 Task: Choose the runner image Linux with the architecture "ARM64" for the new self-hosted runner in the repository "JS".
Action: Mouse moved to (894, 206)
Screenshot: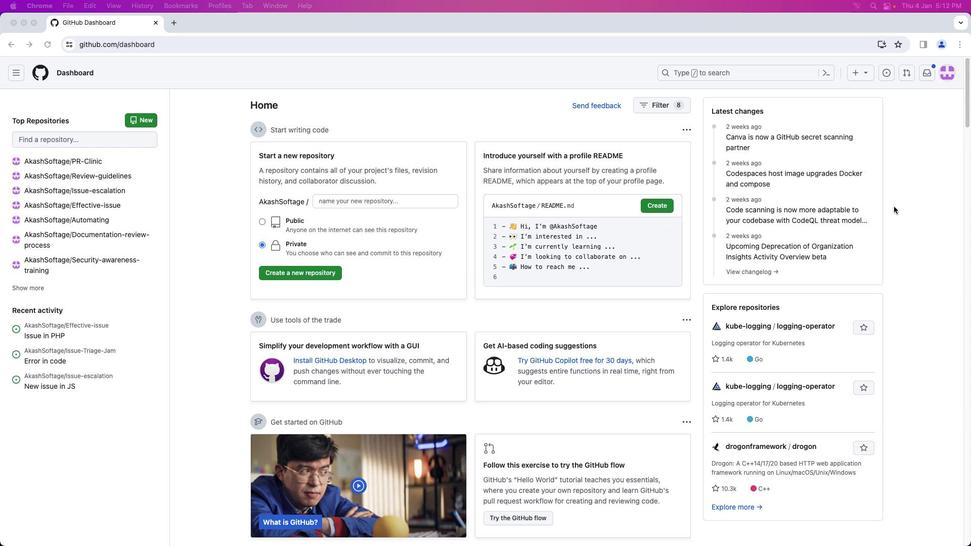 
Action: Mouse pressed left at (894, 206)
Screenshot: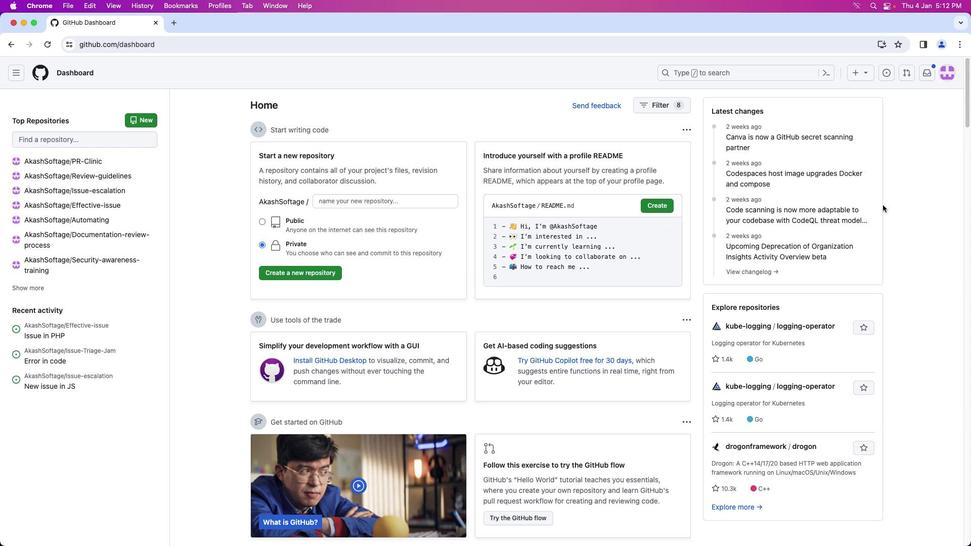 
Action: Mouse moved to (946, 78)
Screenshot: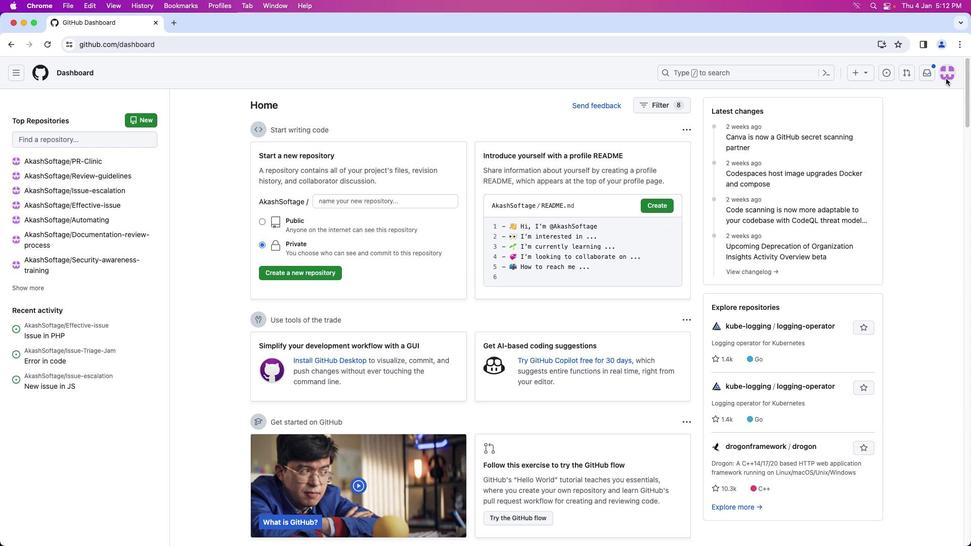 
Action: Mouse pressed left at (946, 78)
Screenshot: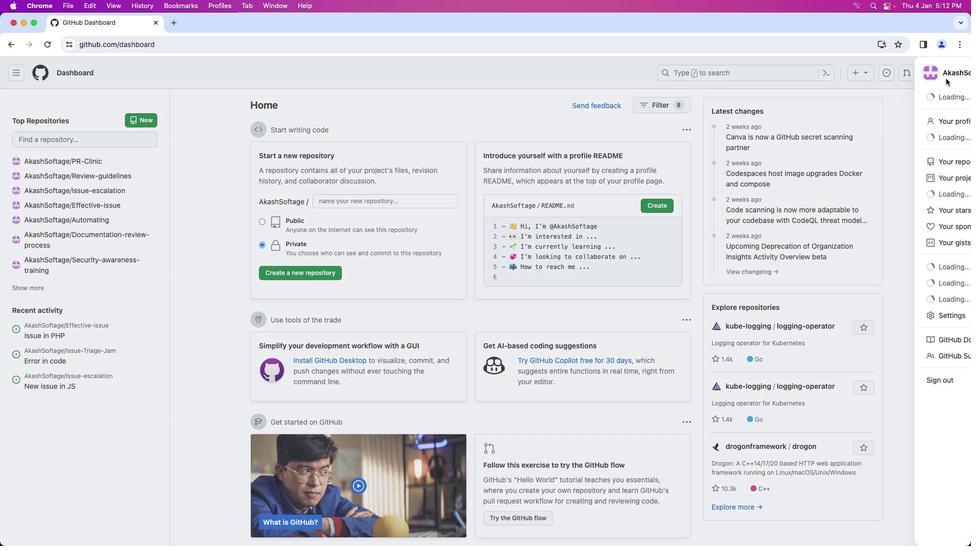 
Action: Mouse moved to (886, 162)
Screenshot: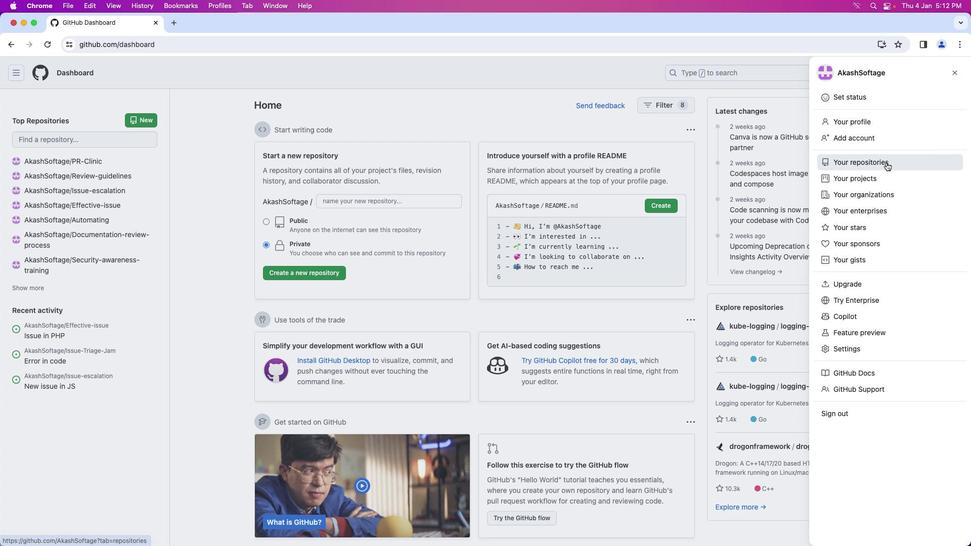 
Action: Mouse pressed left at (886, 162)
Screenshot: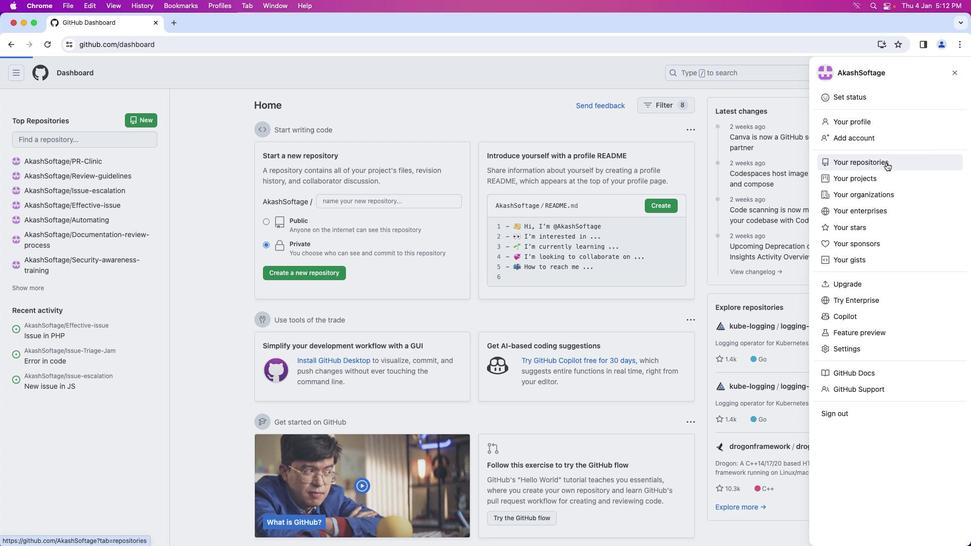 
Action: Mouse moved to (342, 169)
Screenshot: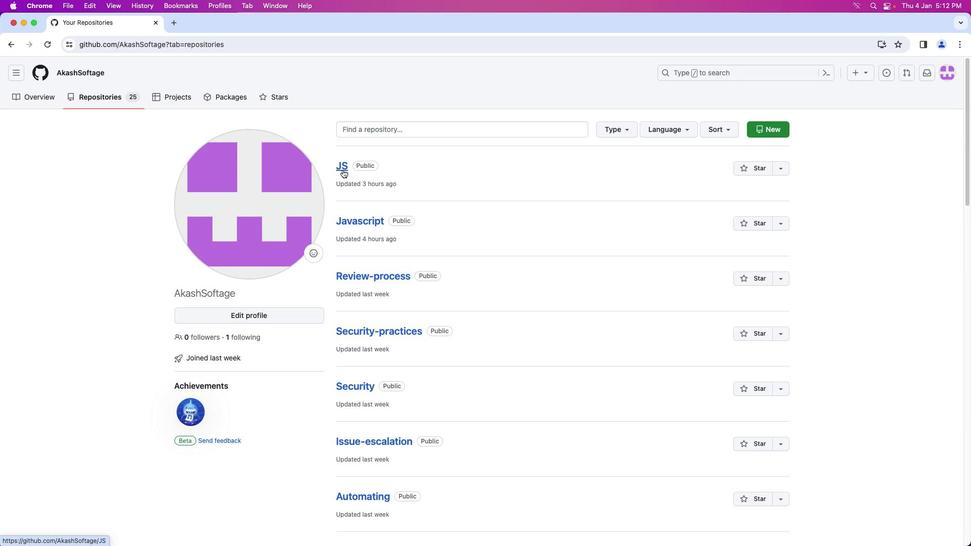 
Action: Mouse pressed left at (342, 169)
Screenshot: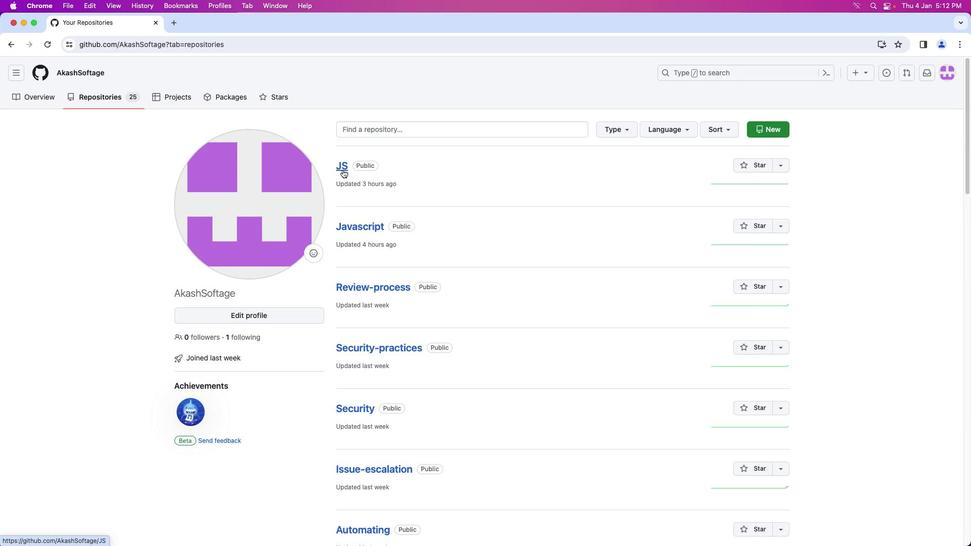 
Action: Mouse moved to (415, 100)
Screenshot: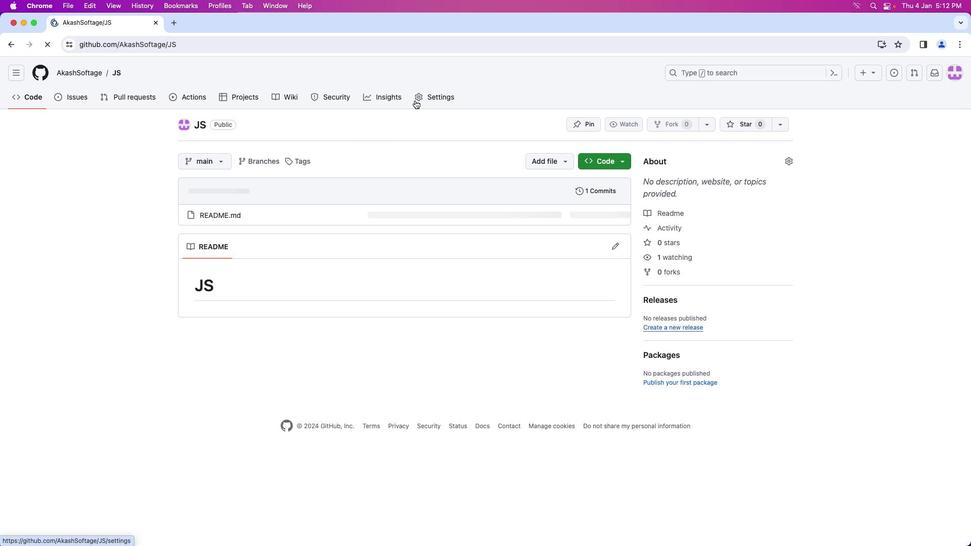 
Action: Mouse pressed left at (415, 100)
Screenshot: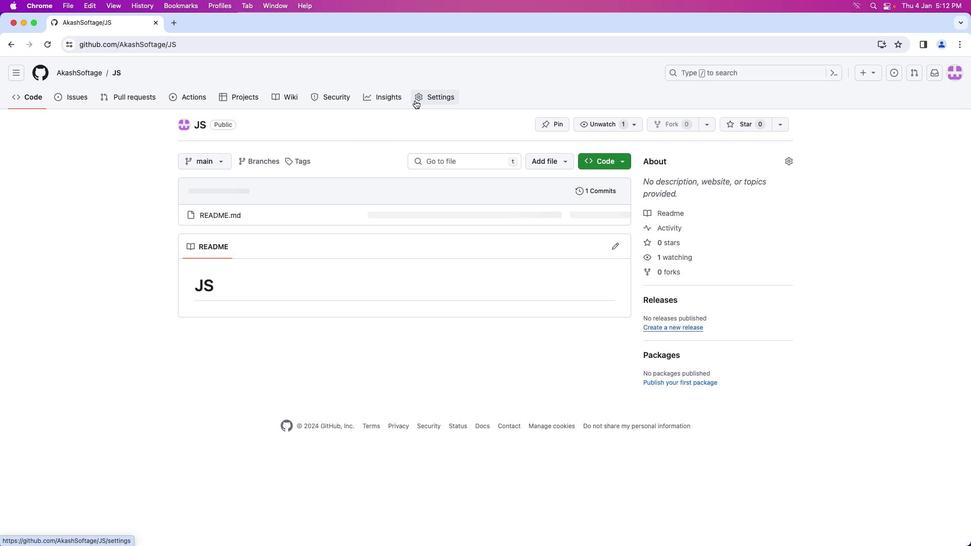 
Action: Mouse moved to (258, 276)
Screenshot: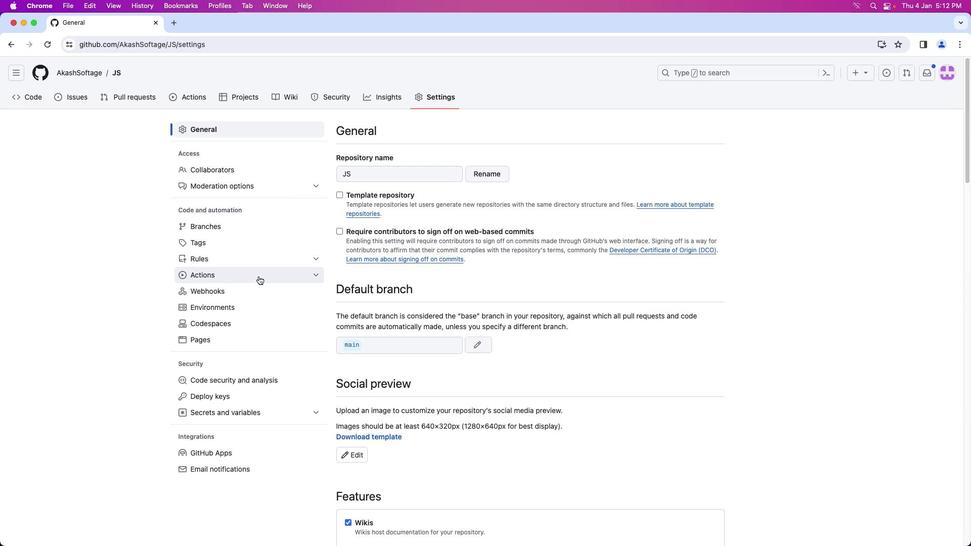
Action: Mouse pressed left at (258, 276)
Screenshot: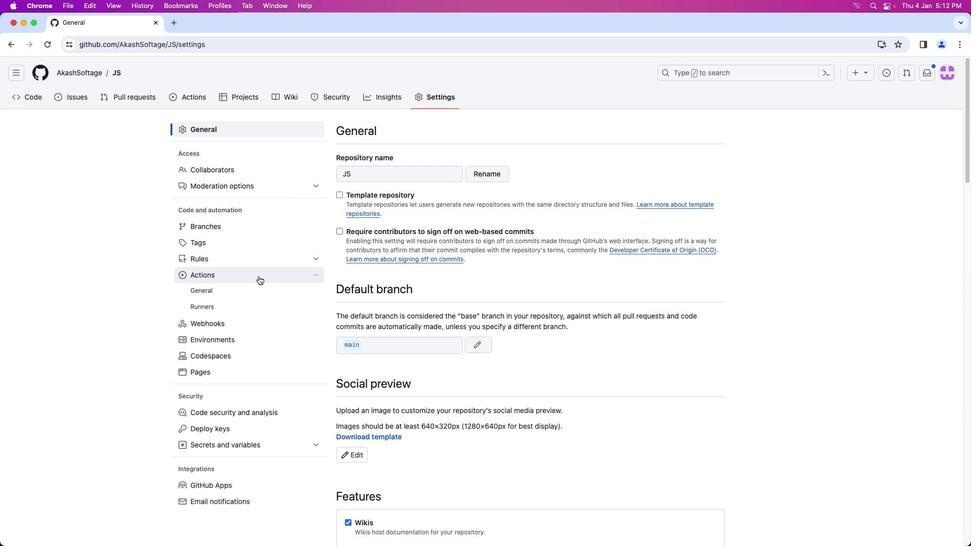 
Action: Mouse moved to (204, 309)
Screenshot: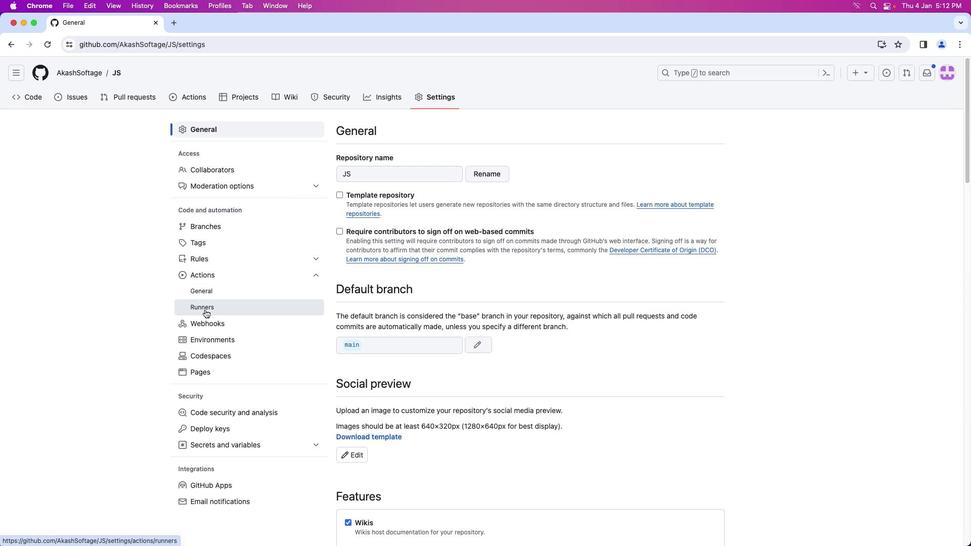 
Action: Mouse pressed left at (204, 309)
Screenshot: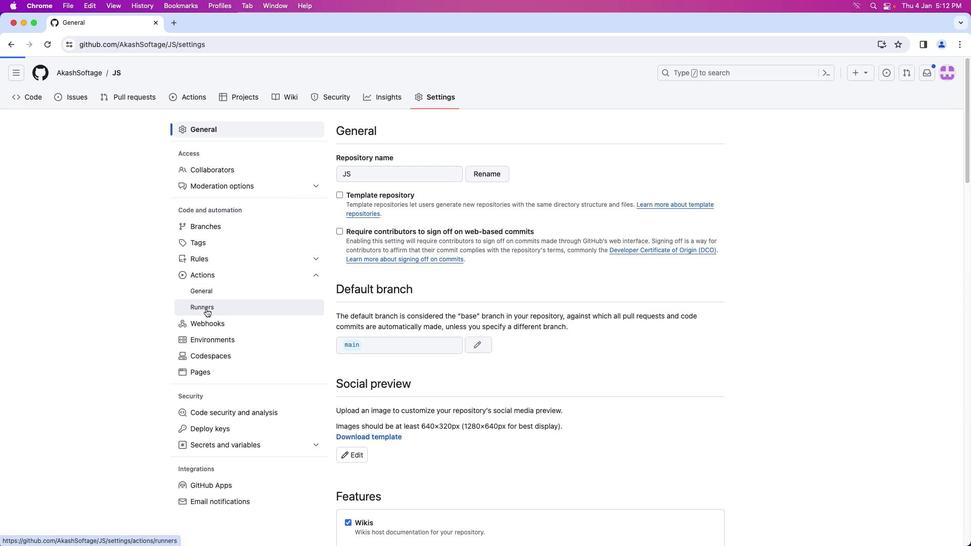 
Action: Mouse moved to (670, 133)
Screenshot: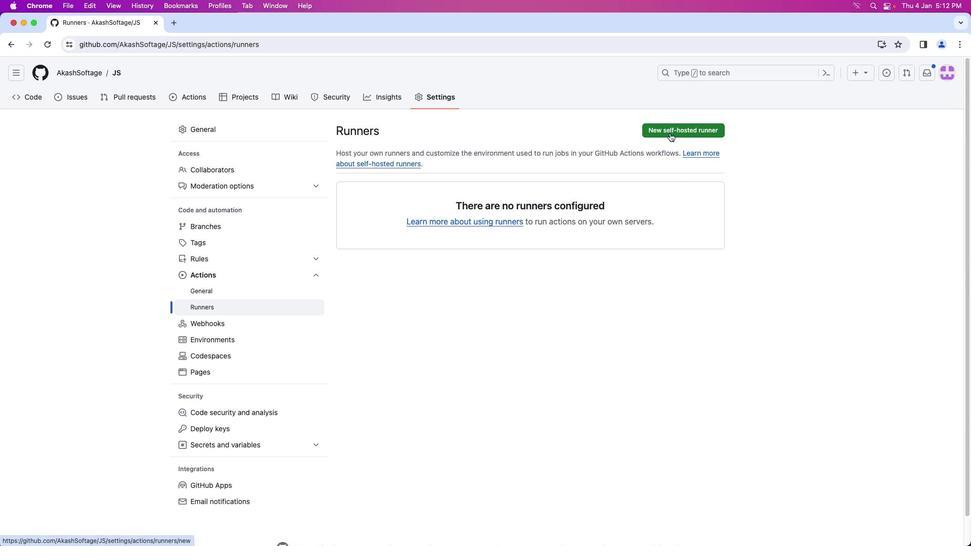 
Action: Mouse pressed left at (670, 133)
Screenshot: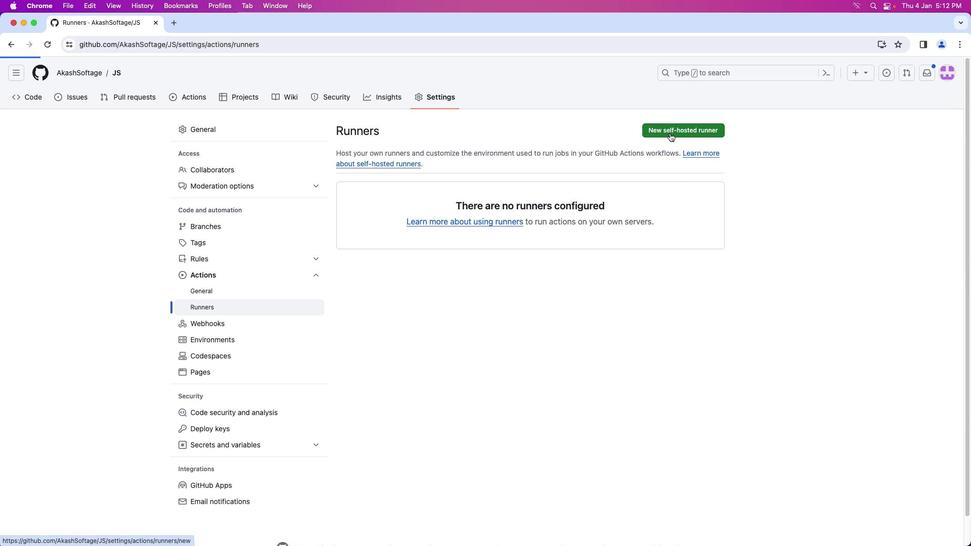
Action: Mouse moved to (480, 225)
Screenshot: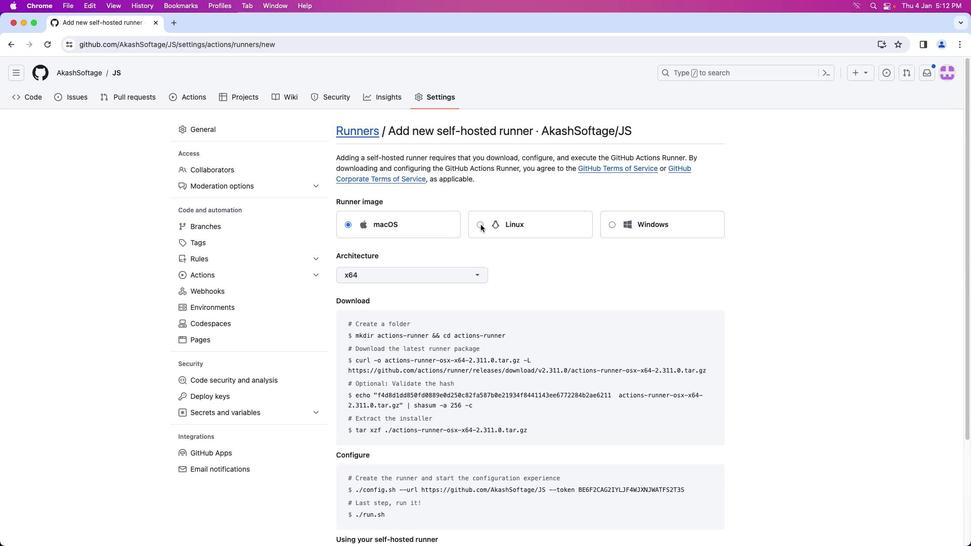 
Action: Mouse pressed left at (480, 225)
Screenshot: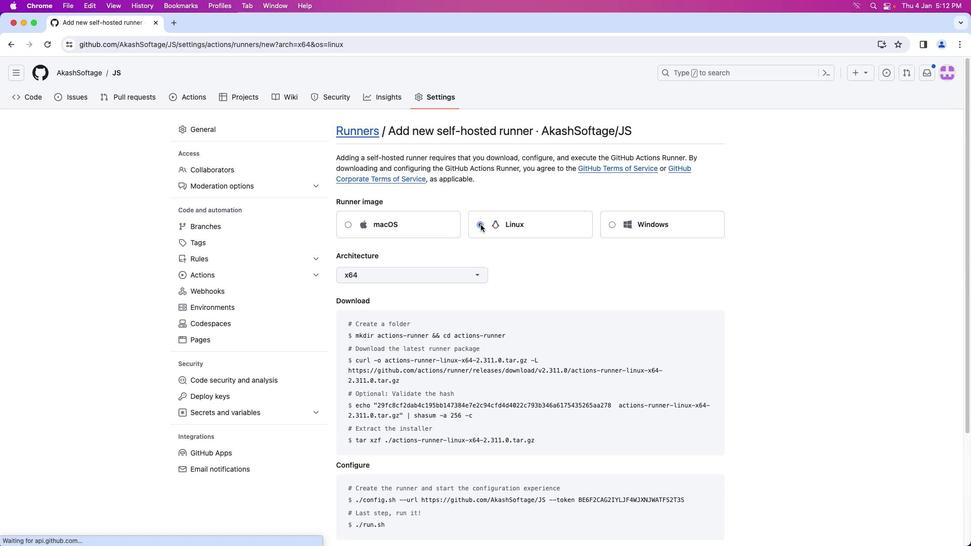 
Action: Mouse moved to (451, 271)
Screenshot: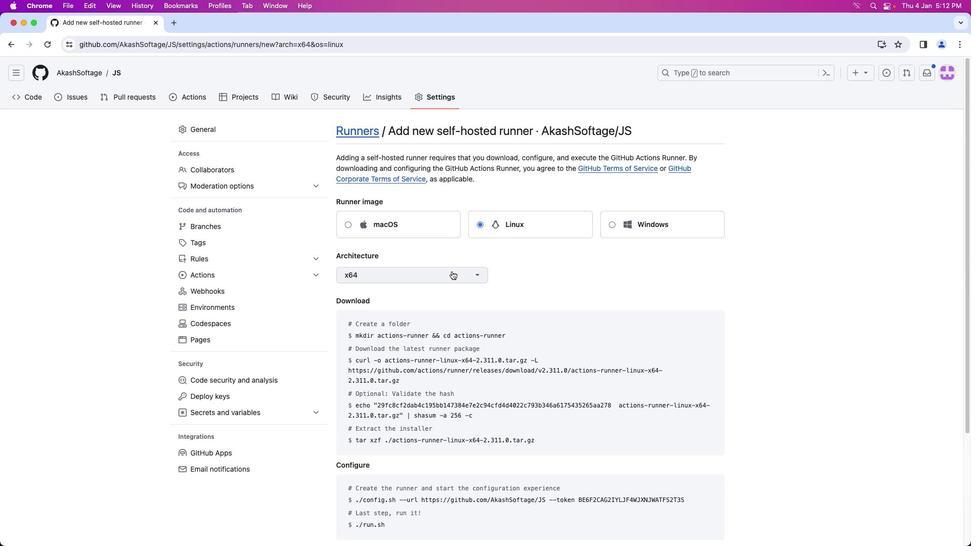 
Action: Mouse pressed left at (451, 271)
Screenshot: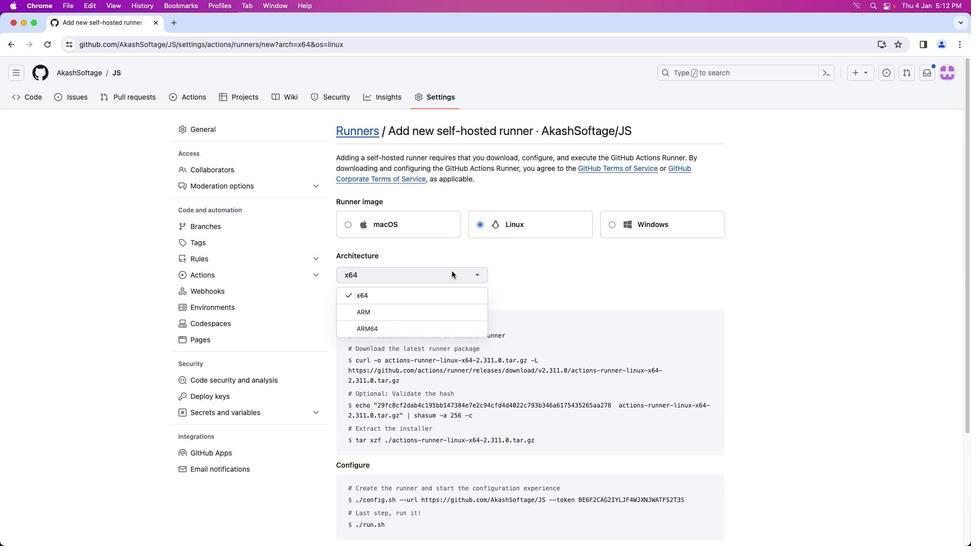 
Action: Mouse moved to (417, 327)
Screenshot: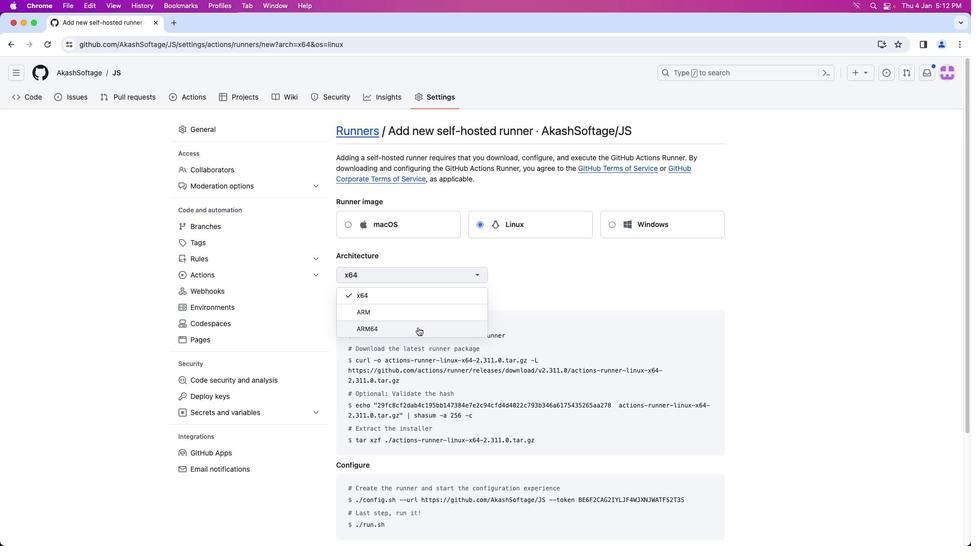 
Action: Mouse pressed left at (417, 327)
Screenshot: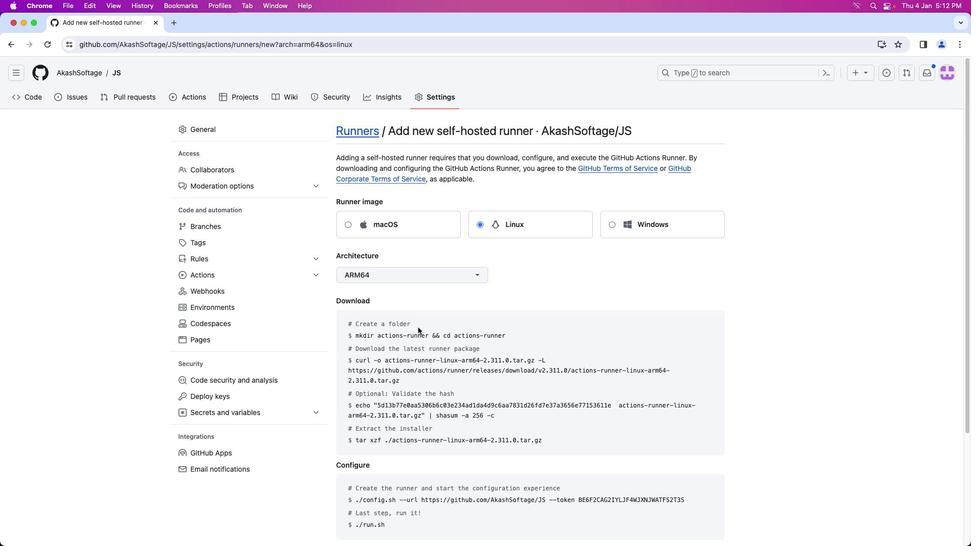 
Action: Mouse moved to (524, 297)
Screenshot: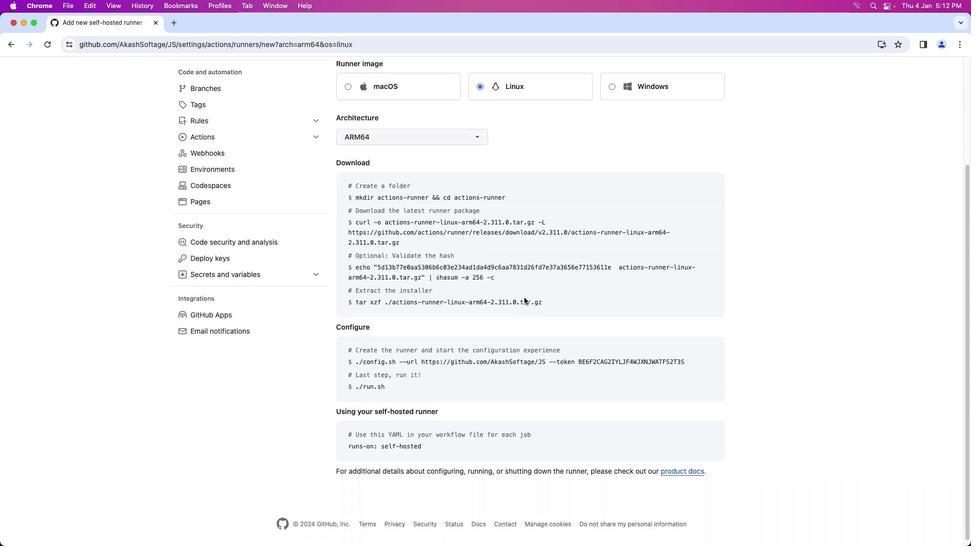 
Action: Mouse scrolled (524, 297) with delta (0, 0)
Screenshot: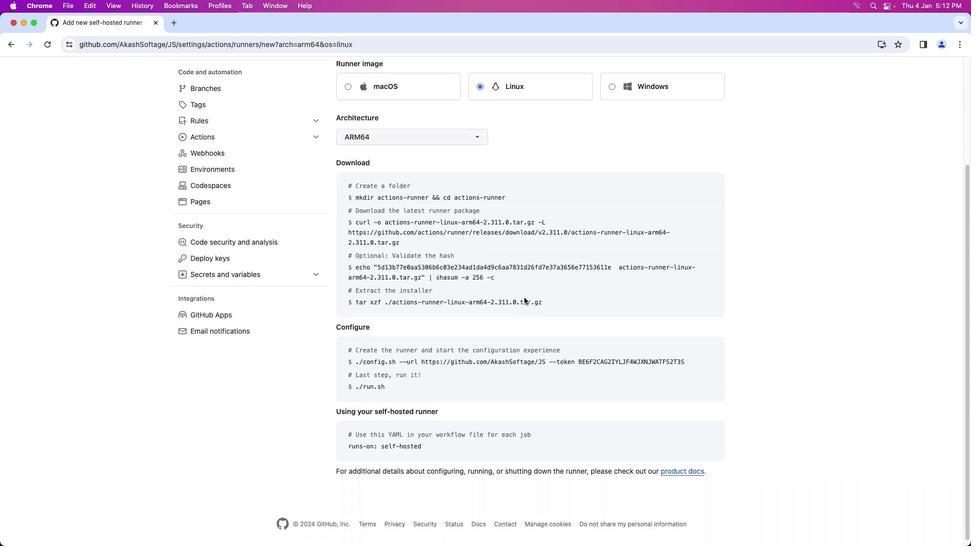 
Action: Mouse moved to (524, 297)
Screenshot: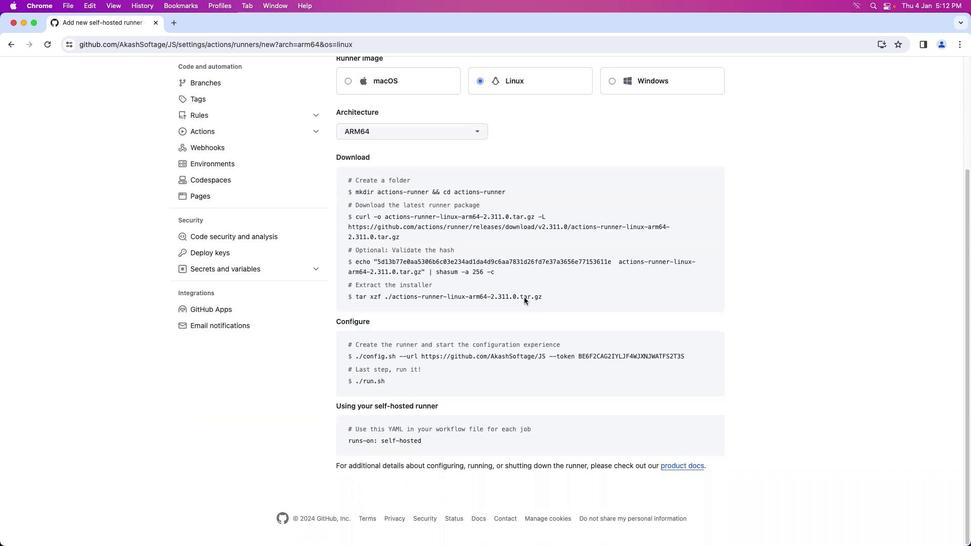 
Action: Mouse scrolled (524, 297) with delta (0, 0)
Screenshot: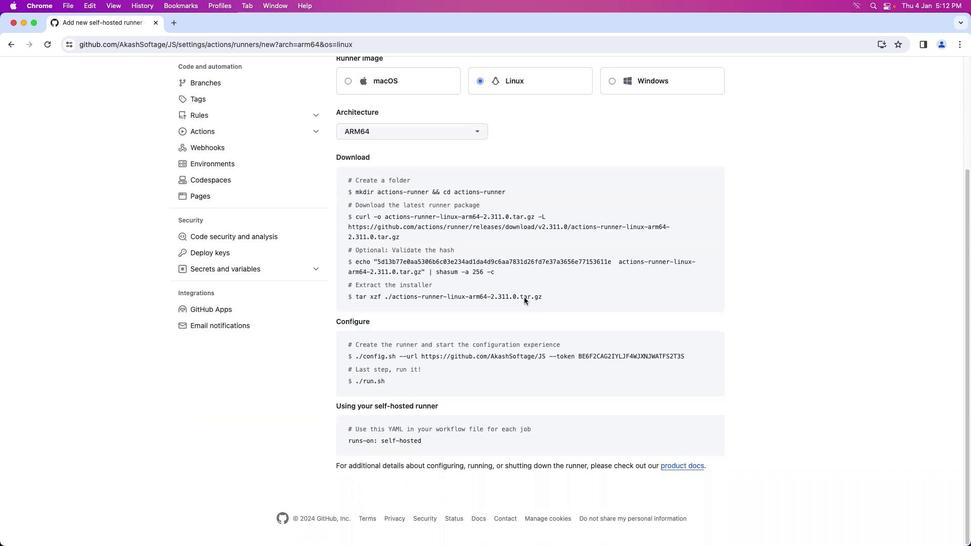 
Action: Mouse scrolled (524, 297) with delta (0, -1)
Screenshot: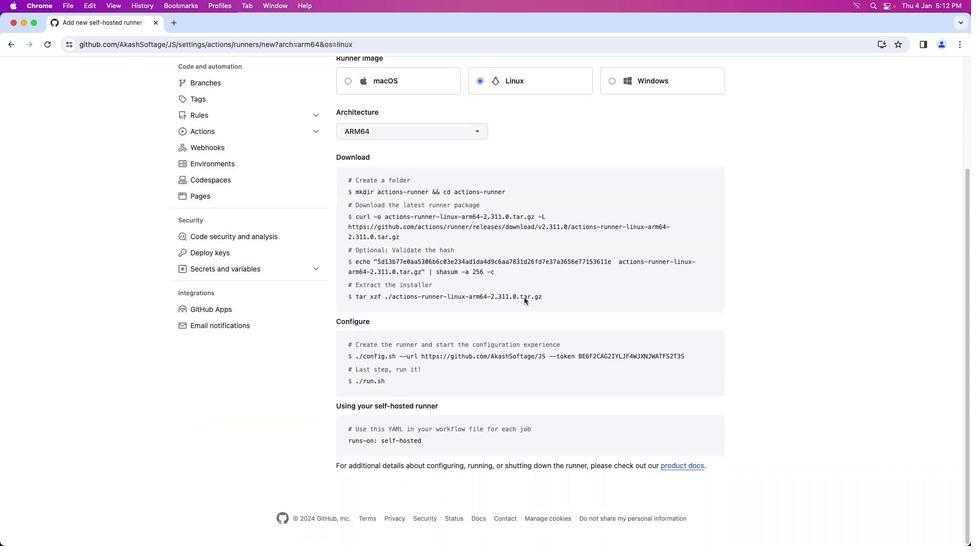 
Action: Mouse scrolled (524, 297) with delta (0, -2)
Screenshot: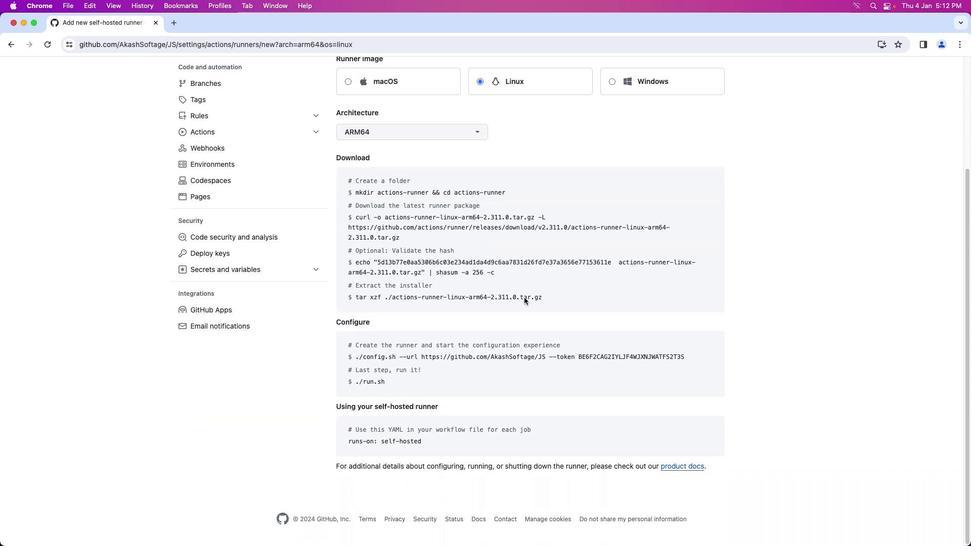 
Action: Mouse scrolled (524, 297) with delta (0, 0)
Screenshot: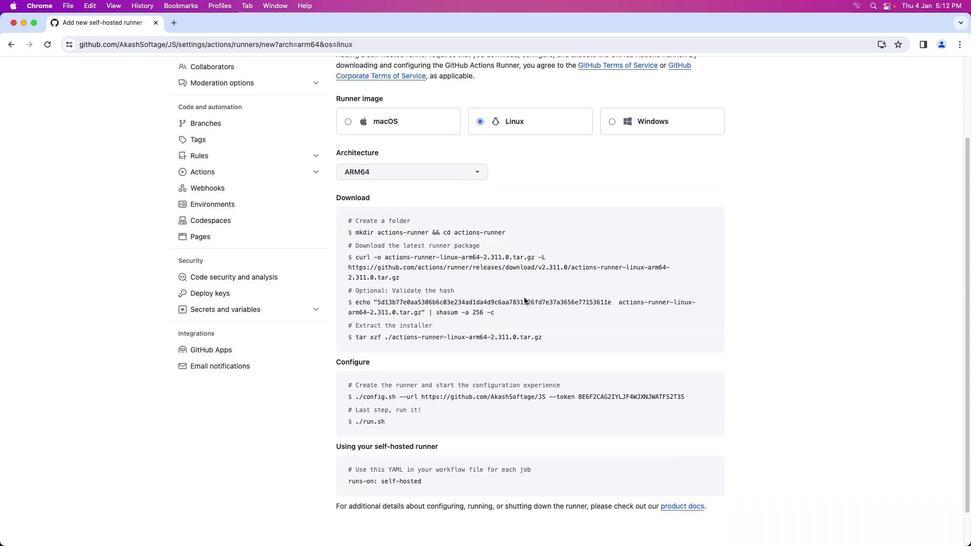 
Action: Mouse scrolled (524, 297) with delta (0, 0)
Screenshot: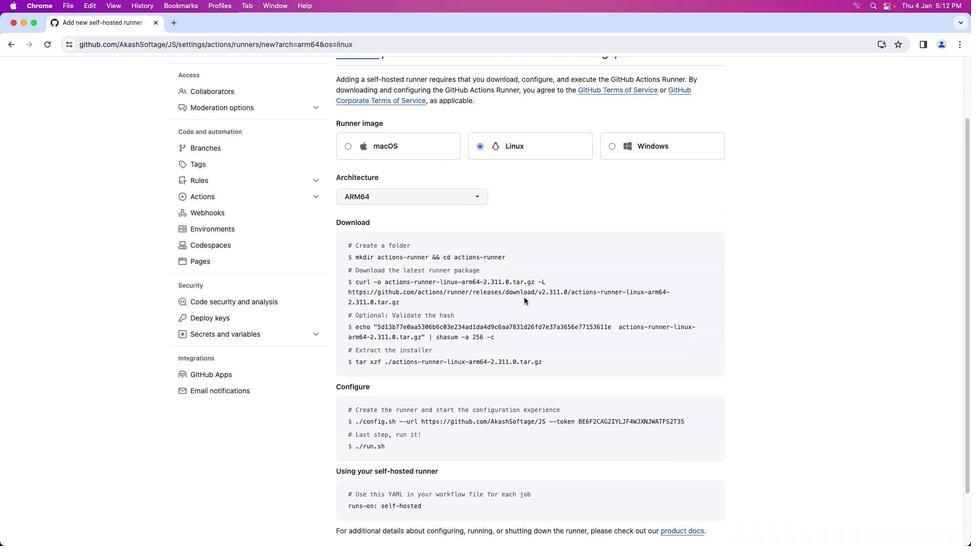 
Action: Mouse scrolled (524, 297) with delta (0, 1)
Screenshot: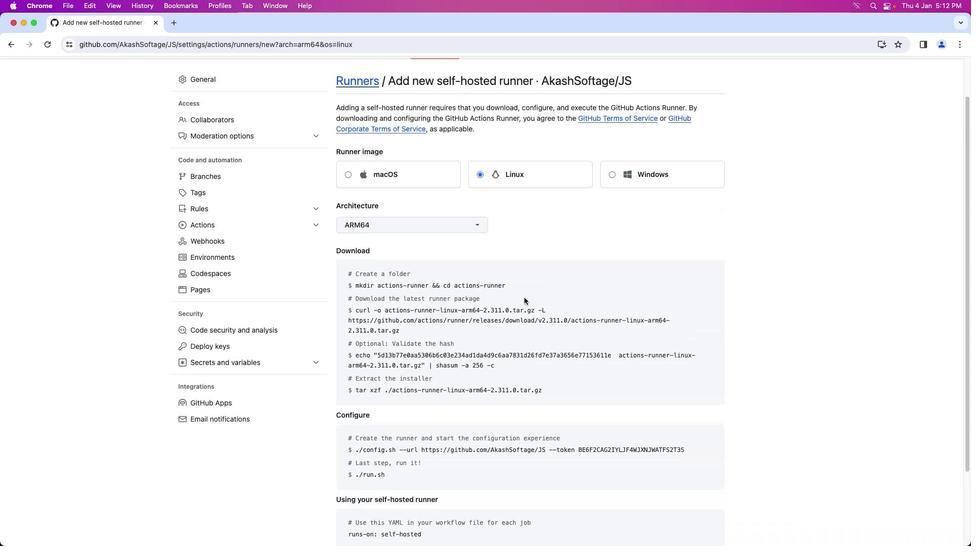
Action: Mouse scrolled (524, 297) with delta (0, 1)
Screenshot: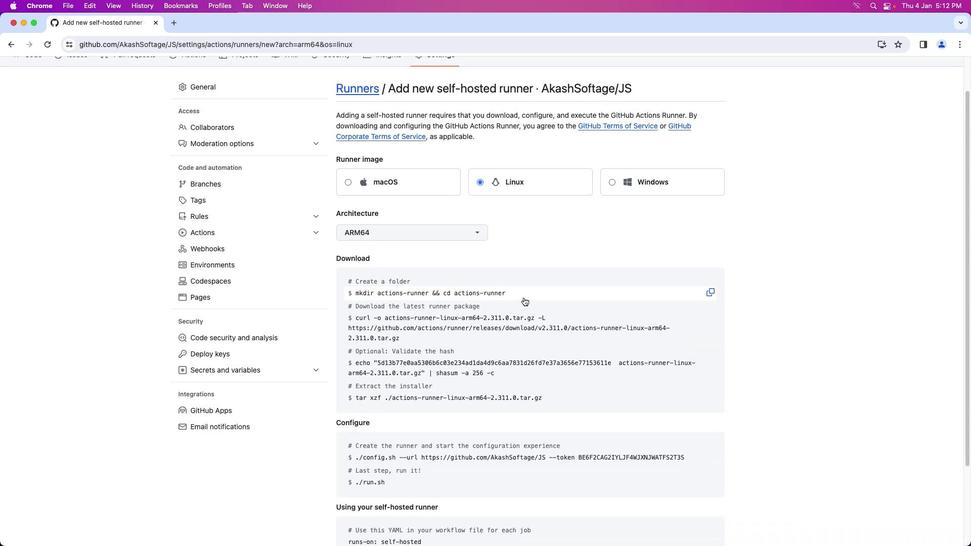 
Action: Mouse moved to (524, 297)
Screenshot: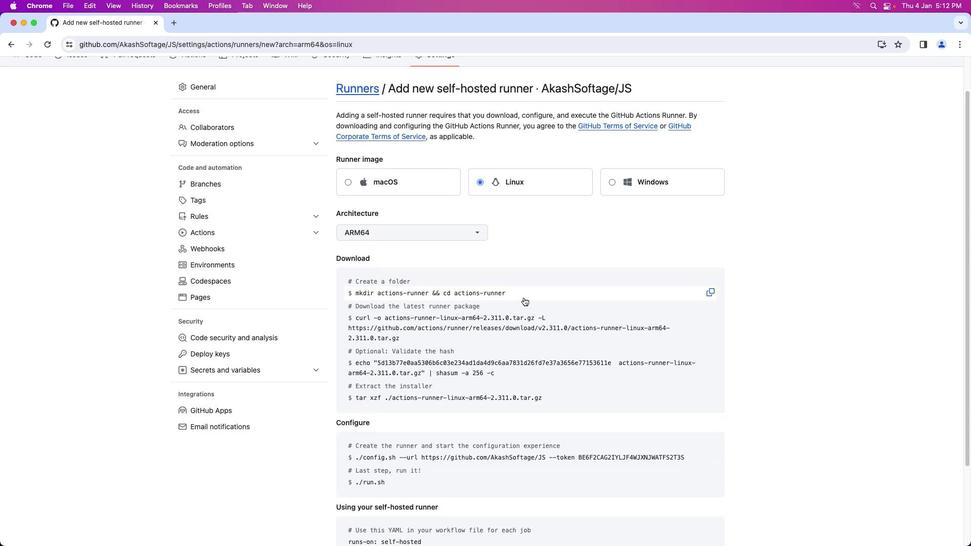 
